Task: Look for kosher products in the category "Joint Care Supplements".
Action: Mouse moved to (243, 119)
Screenshot: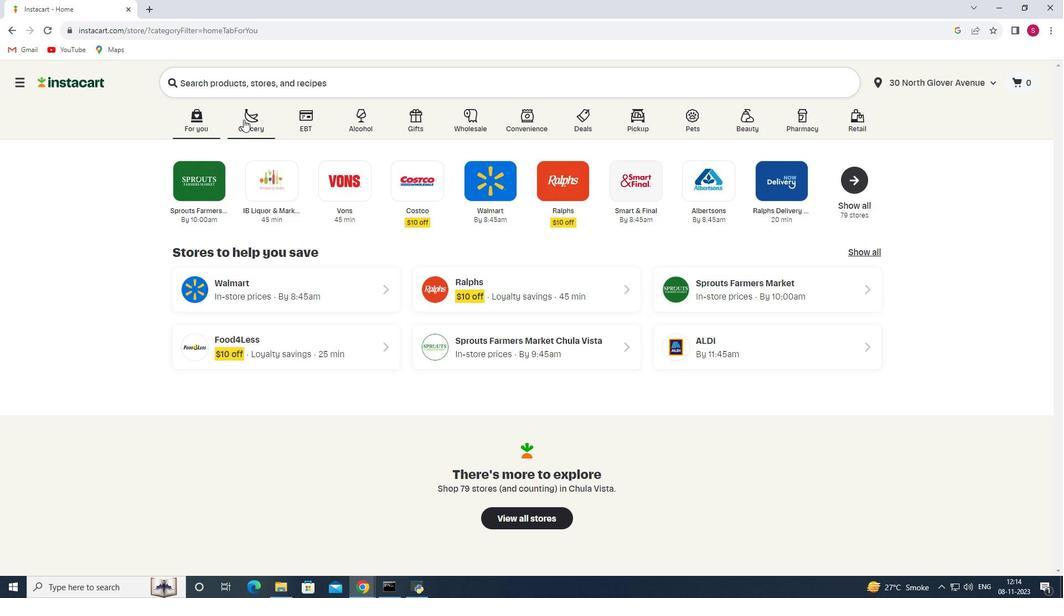 
Action: Mouse pressed left at (243, 119)
Screenshot: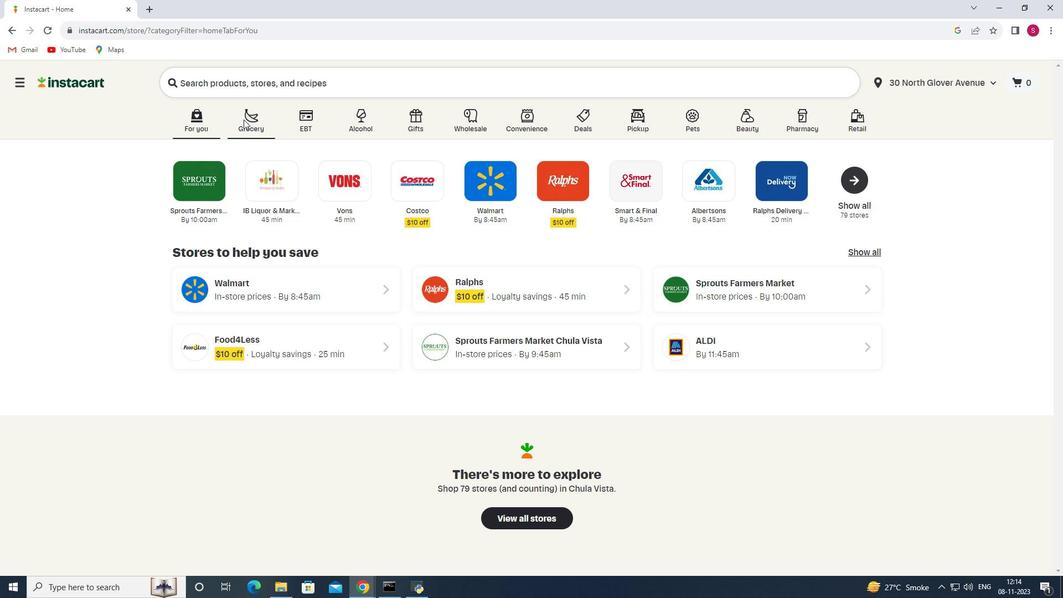 
Action: Mouse moved to (263, 334)
Screenshot: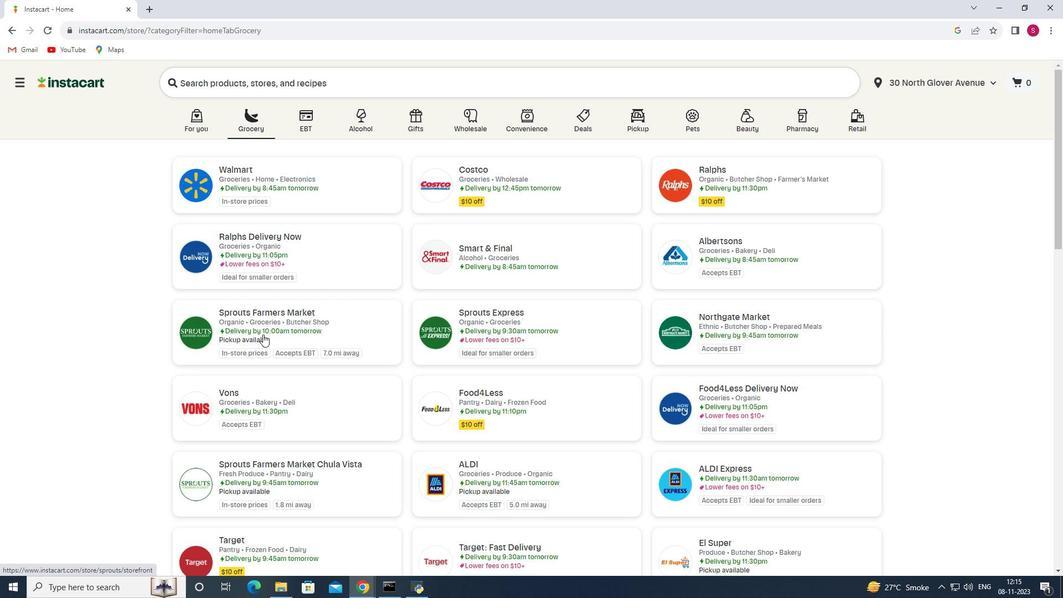
Action: Mouse pressed left at (263, 334)
Screenshot: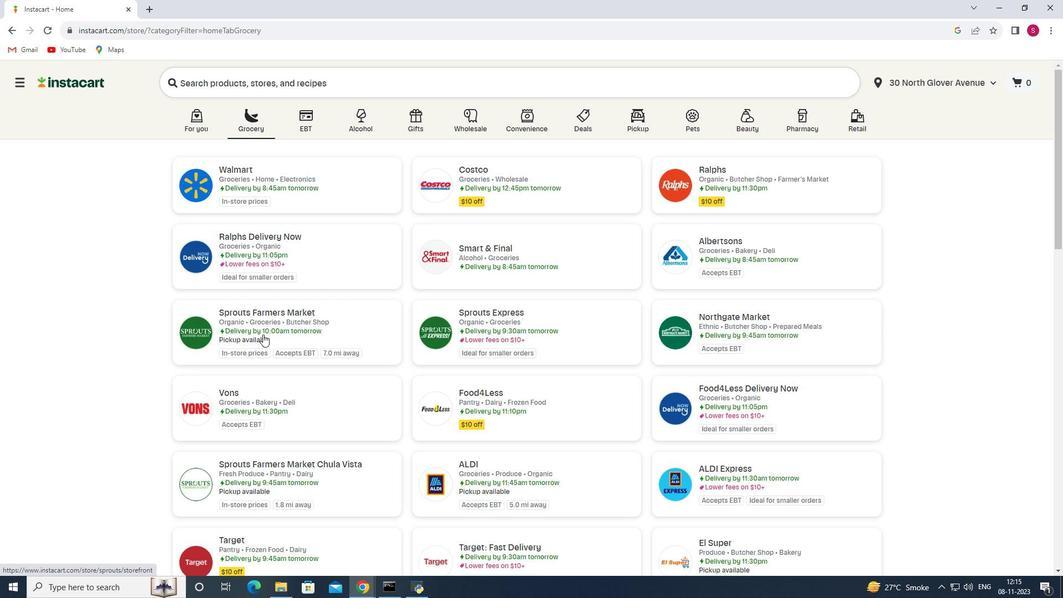 
Action: Mouse moved to (71, 359)
Screenshot: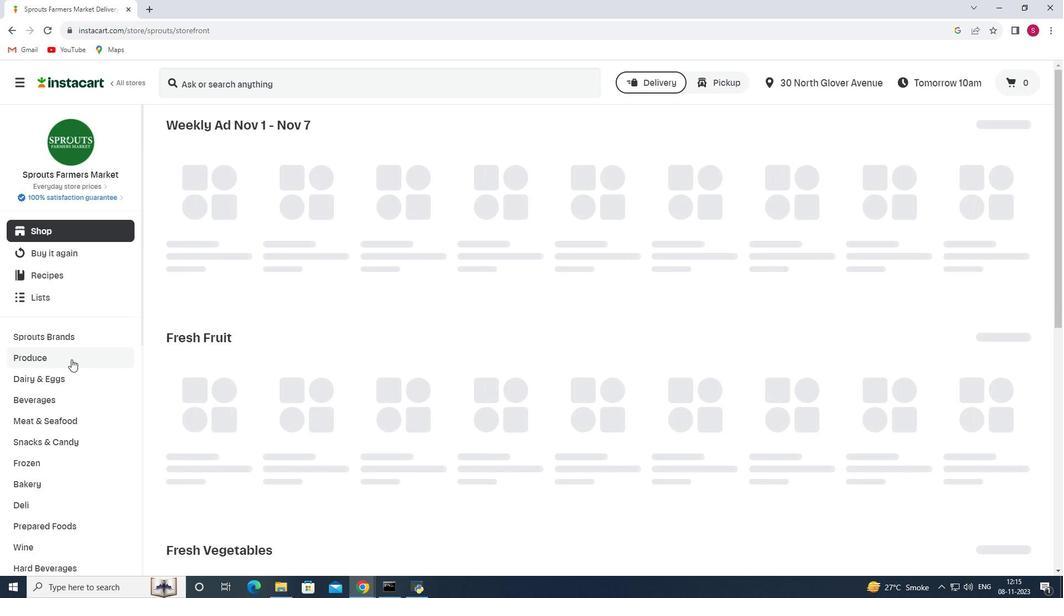 
Action: Mouse scrolled (71, 358) with delta (0, 0)
Screenshot: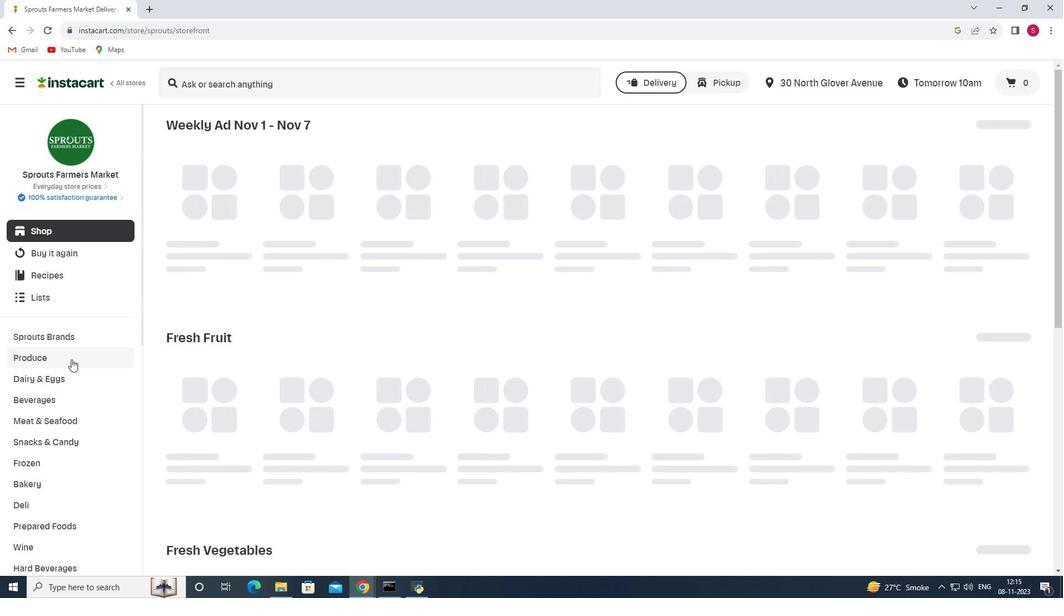 
Action: Mouse scrolled (71, 358) with delta (0, 0)
Screenshot: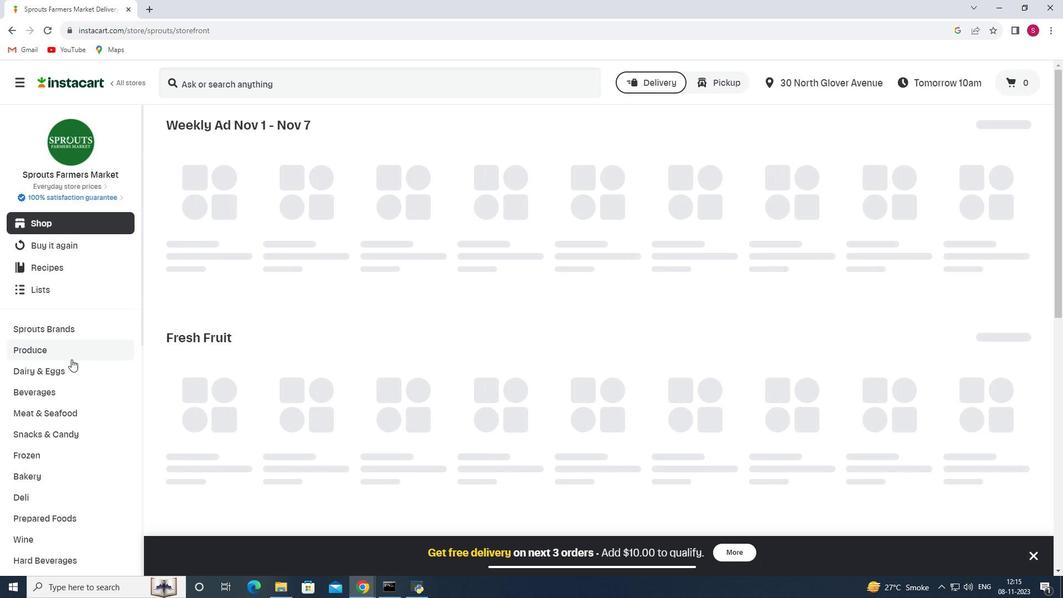 
Action: Mouse scrolled (71, 358) with delta (0, 0)
Screenshot: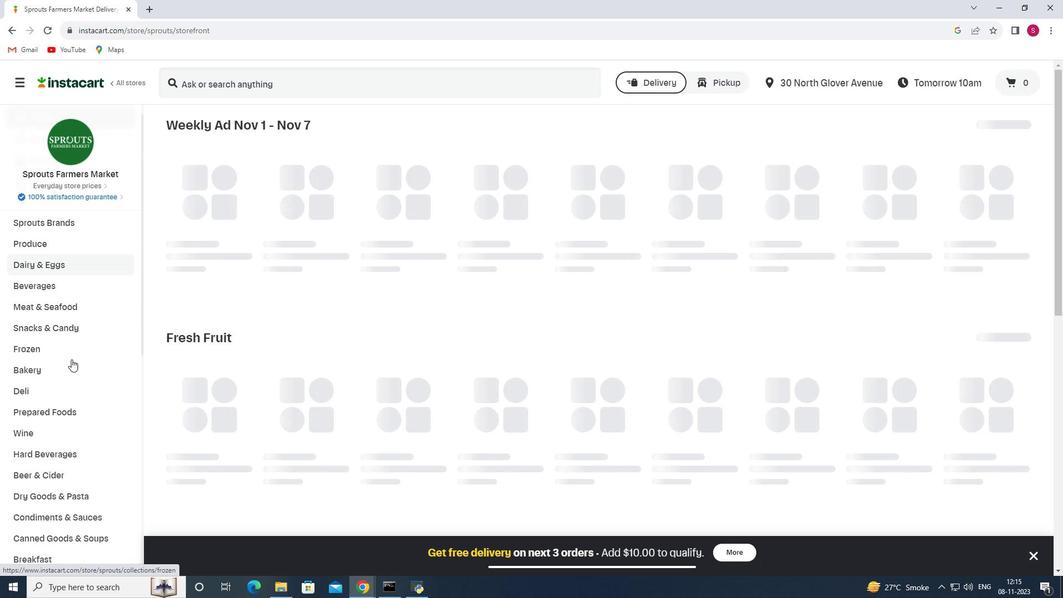 
Action: Mouse scrolled (71, 358) with delta (0, 0)
Screenshot: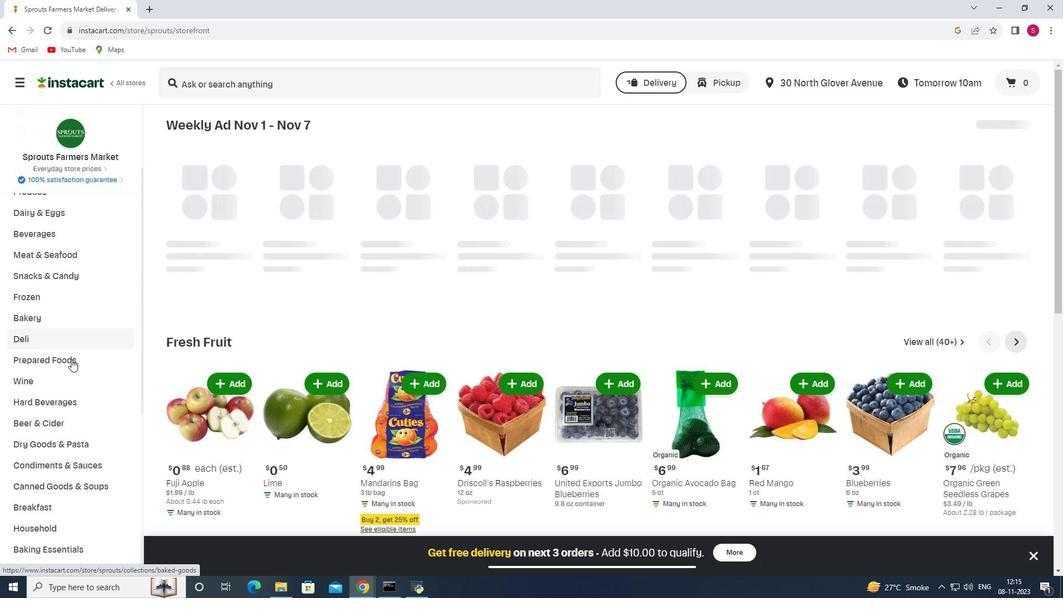 
Action: Mouse scrolled (71, 358) with delta (0, 0)
Screenshot: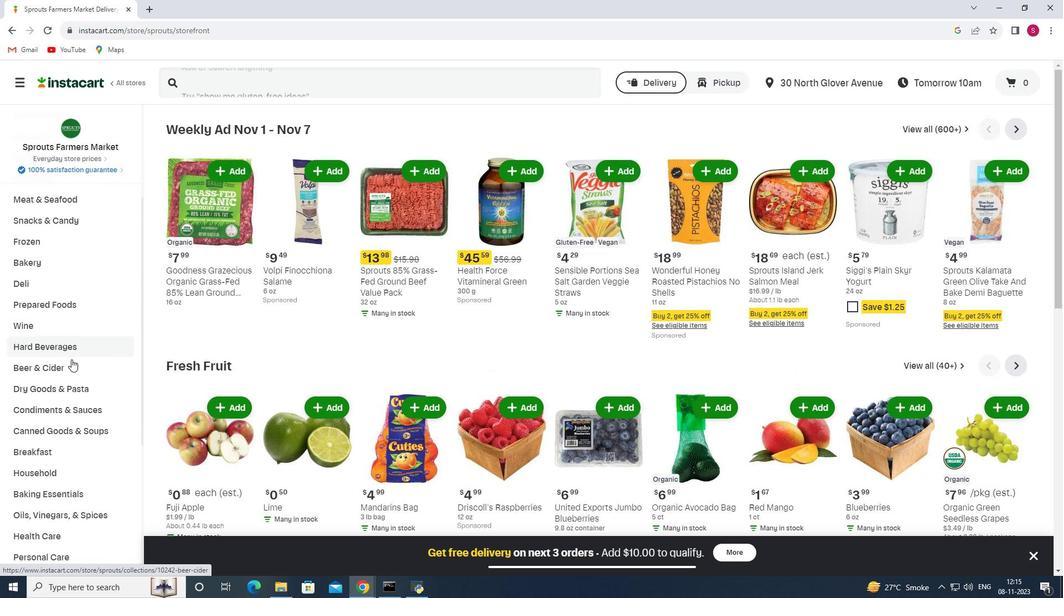 
Action: Mouse scrolled (71, 358) with delta (0, 0)
Screenshot: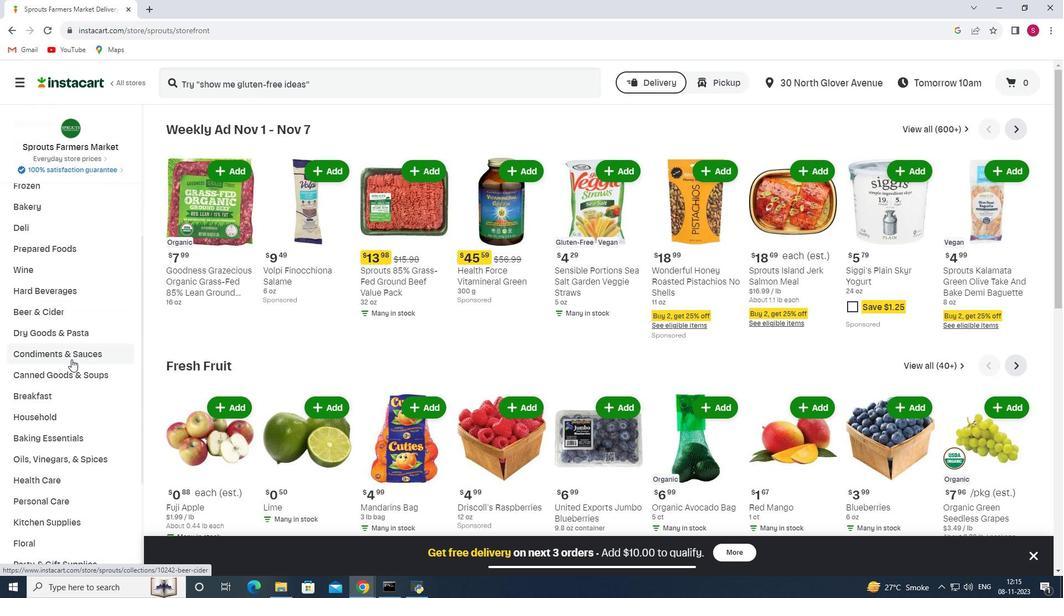 
Action: Mouse moved to (62, 373)
Screenshot: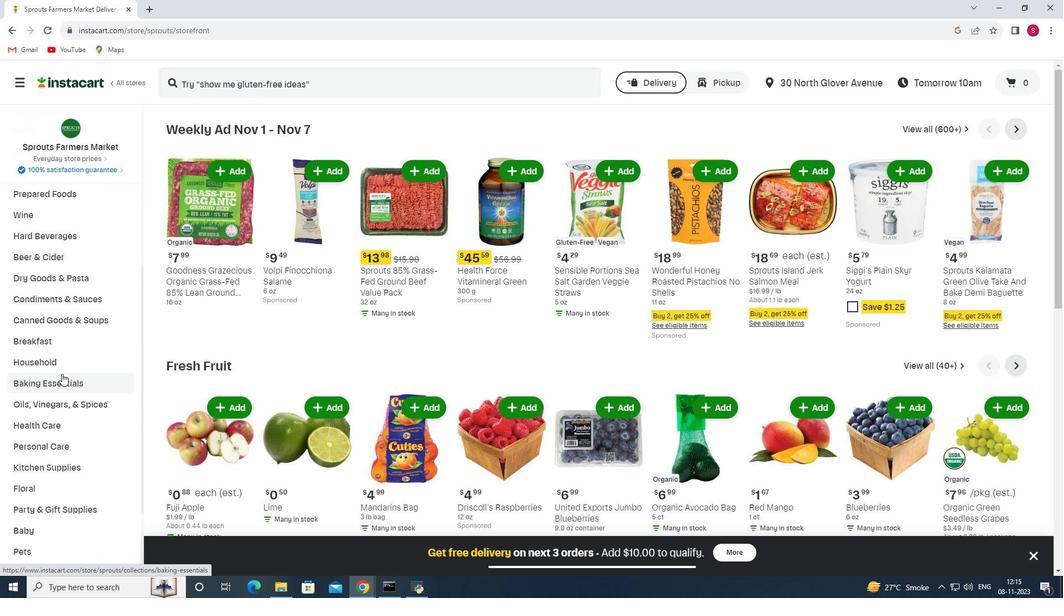 
Action: Mouse scrolled (62, 373) with delta (0, 0)
Screenshot: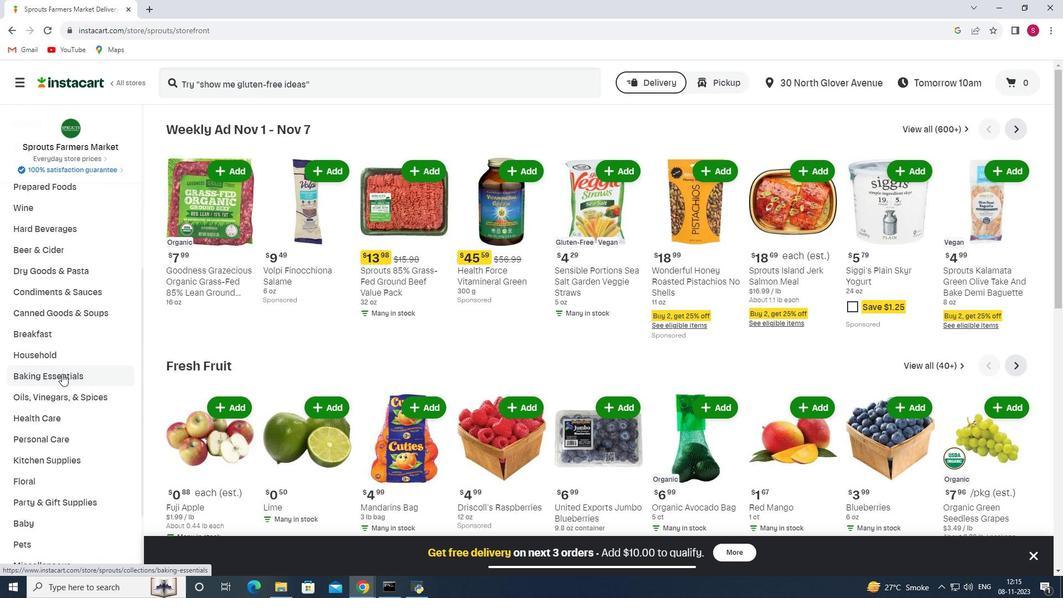 
Action: Mouse pressed left at (62, 373)
Screenshot: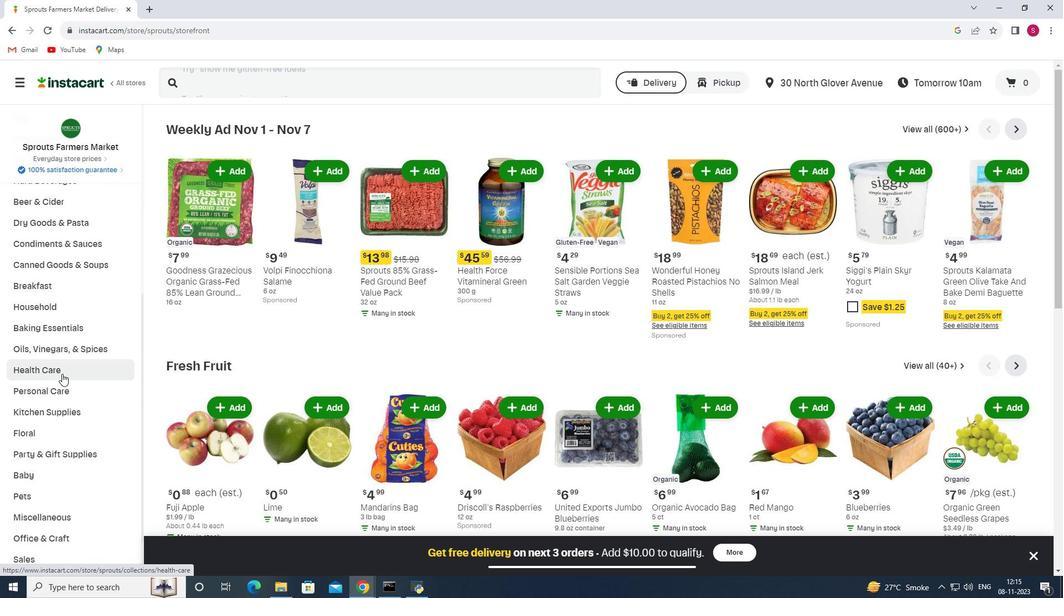 
Action: Mouse moved to (370, 160)
Screenshot: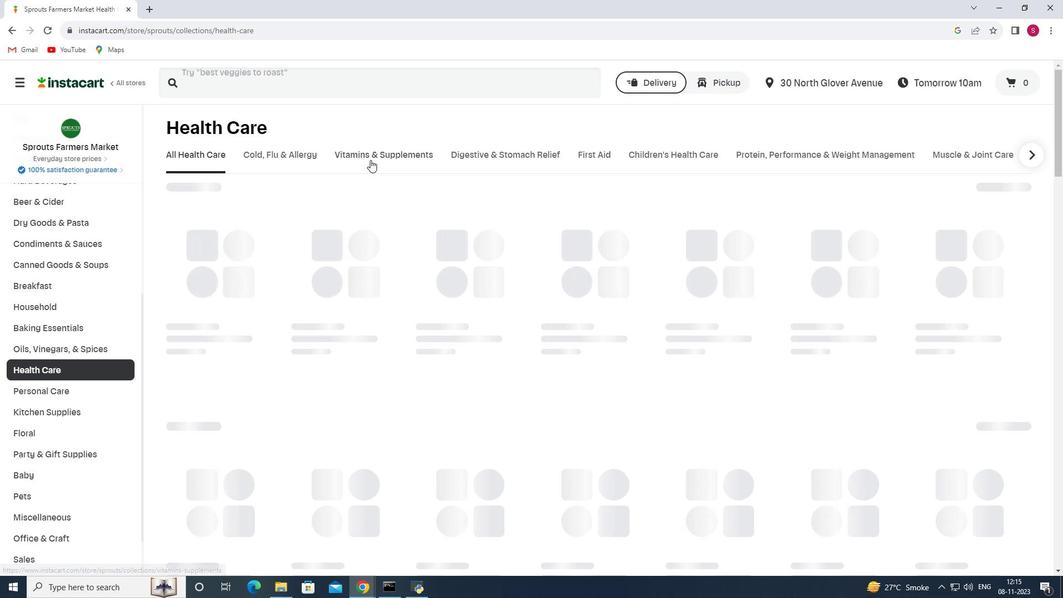 
Action: Mouse pressed left at (370, 160)
Screenshot: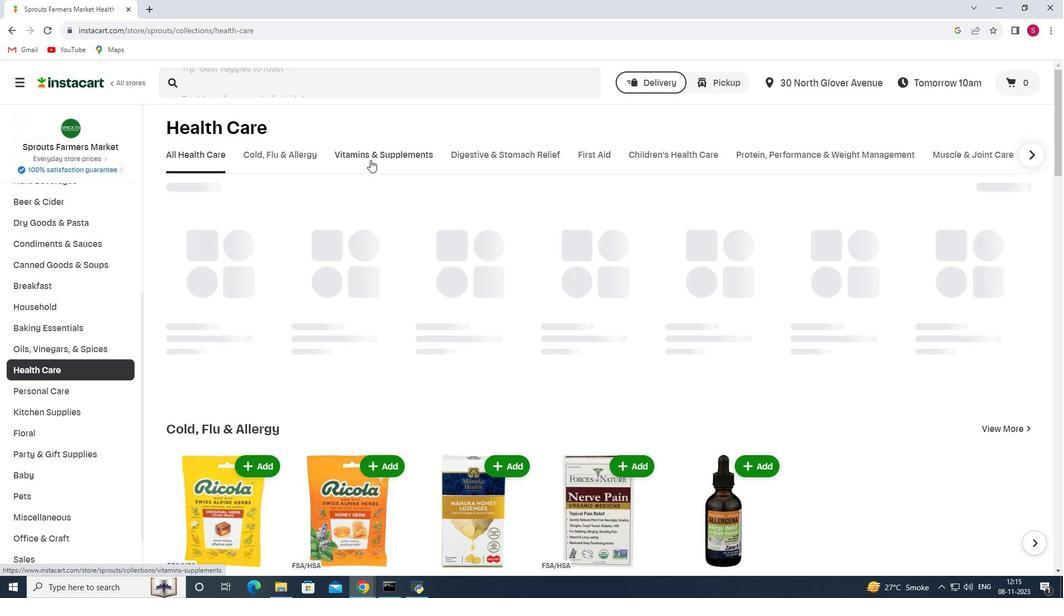 
Action: Mouse moved to (1038, 201)
Screenshot: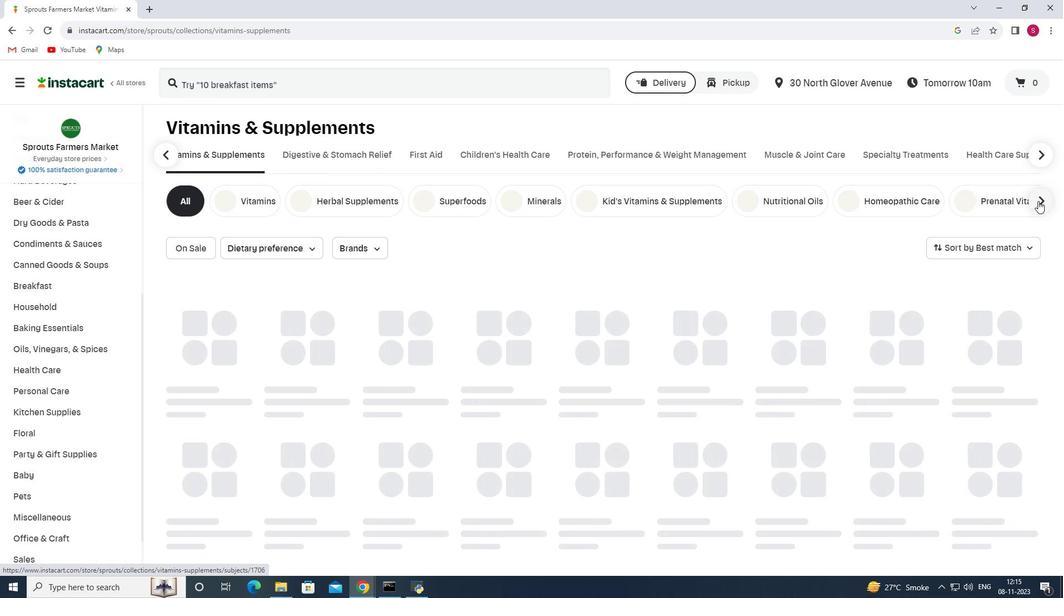 
Action: Mouse pressed left at (1038, 201)
Screenshot: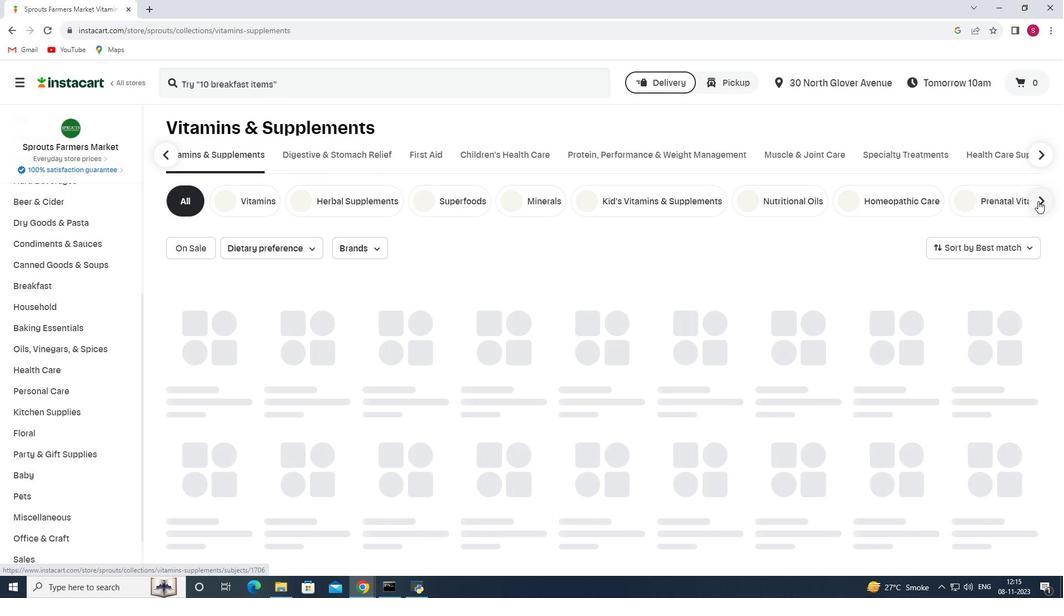 
Action: Mouse moved to (815, 201)
Screenshot: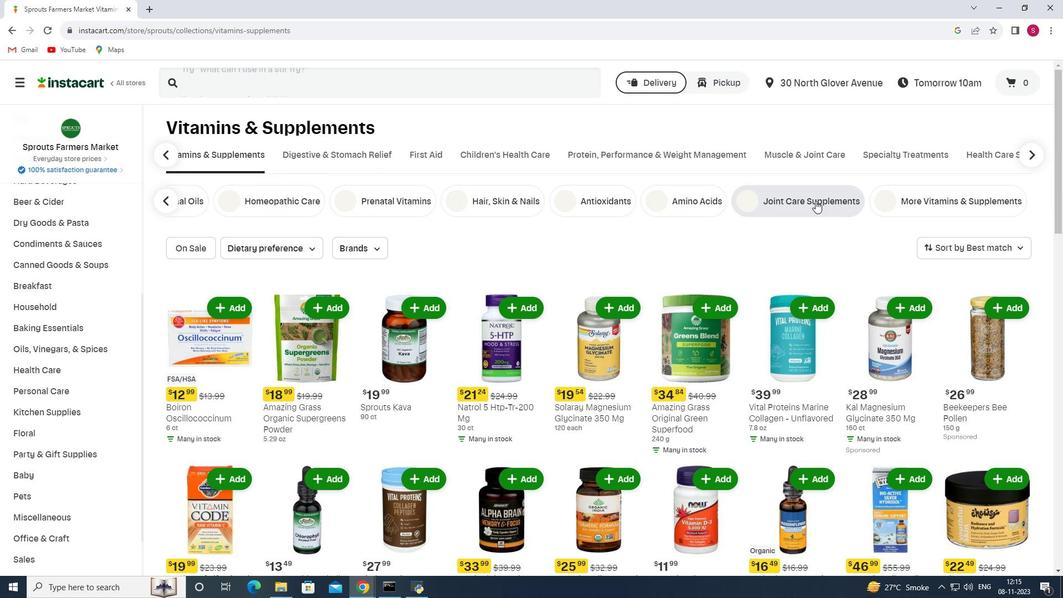 
Action: Mouse pressed left at (815, 201)
Screenshot: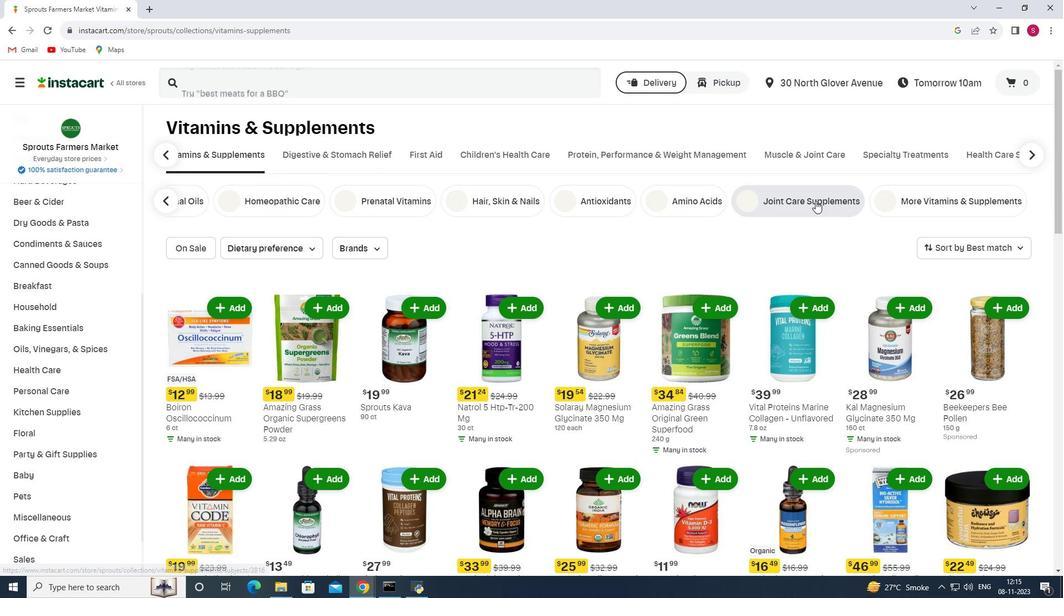 
Action: Mouse moved to (310, 247)
Screenshot: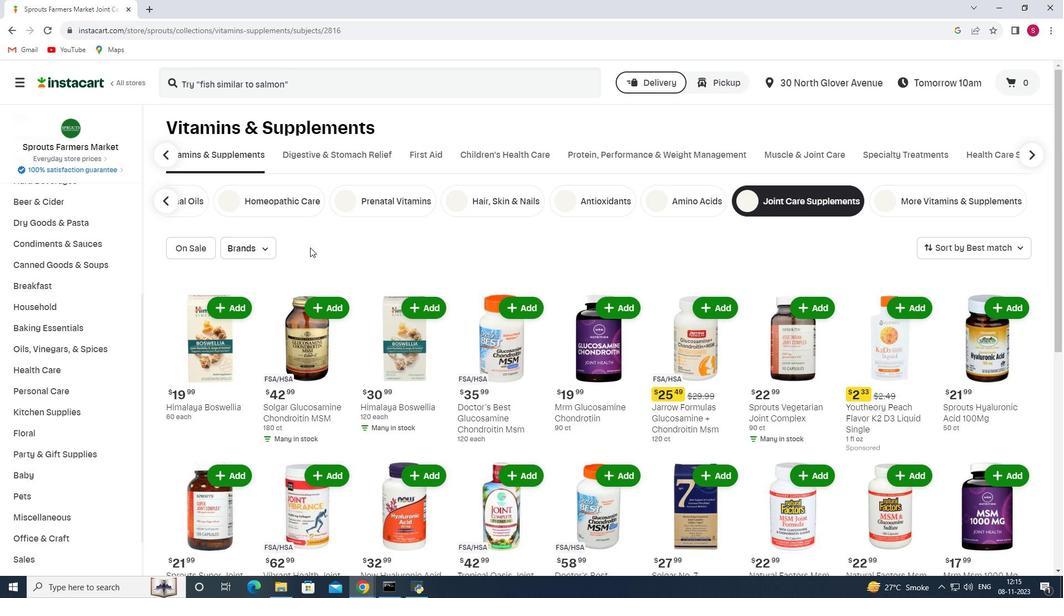 
